 Task: Follow the company page of Apple
Action: Mouse moved to (474, 60)
Screenshot: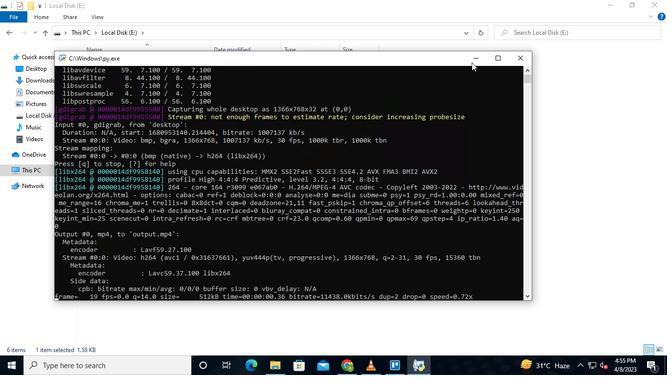 
Action: Mouse pressed left at (474, 60)
Screenshot: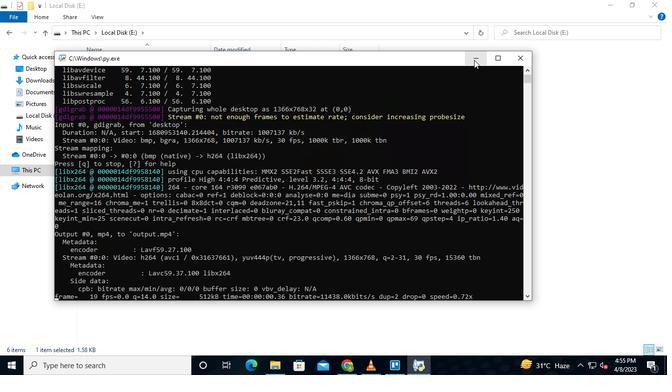 
Action: Mouse moved to (350, 363)
Screenshot: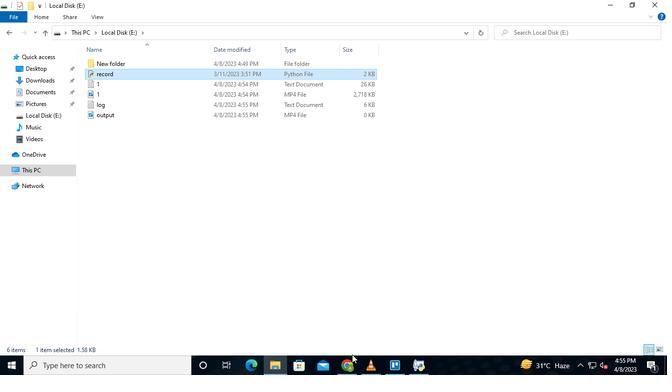 
Action: Mouse pressed left at (350, 363)
Screenshot: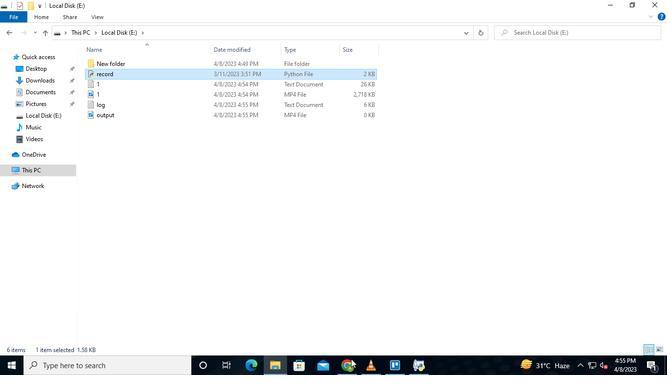 
Action: Mouse moved to (115, 62)
Screenshot: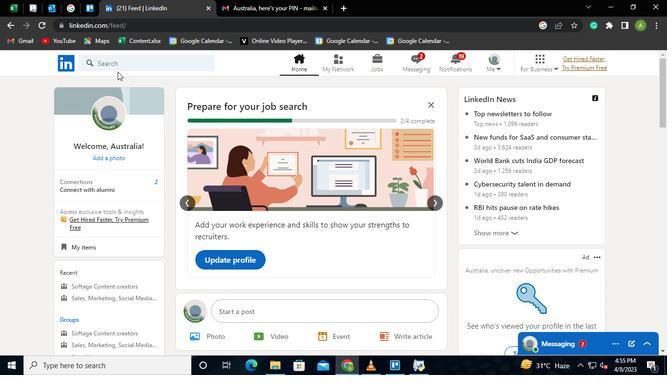 
Action: Mouse pressed left at (115, 62)
Screenshot: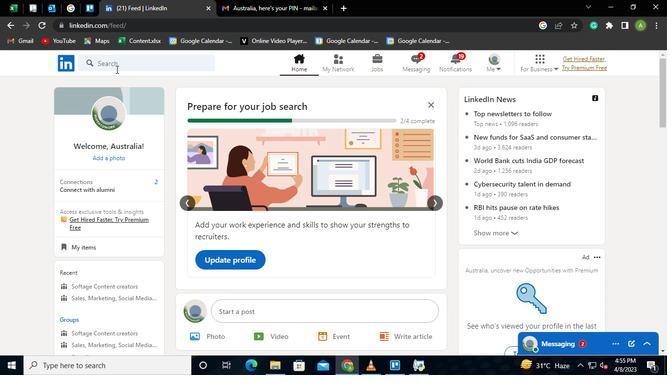 
Action: Mouse moved to (115, 62)
Screenshot: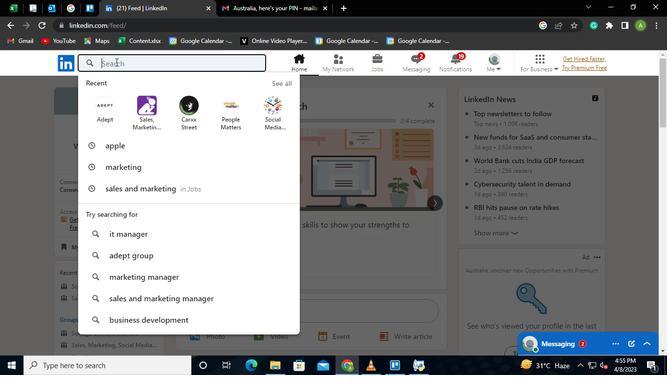 
Action: Keyboard Key.shift
Screenshot: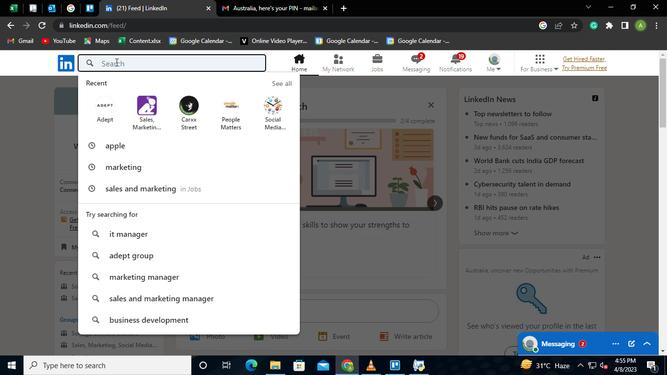 
Action: Keyboard A
Screenshot: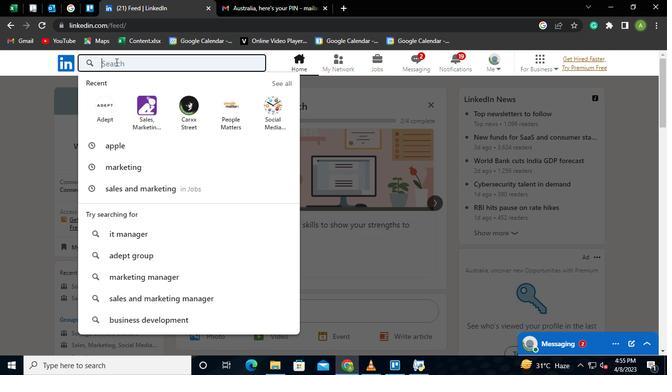
Action: Keyboard p
Screenshot: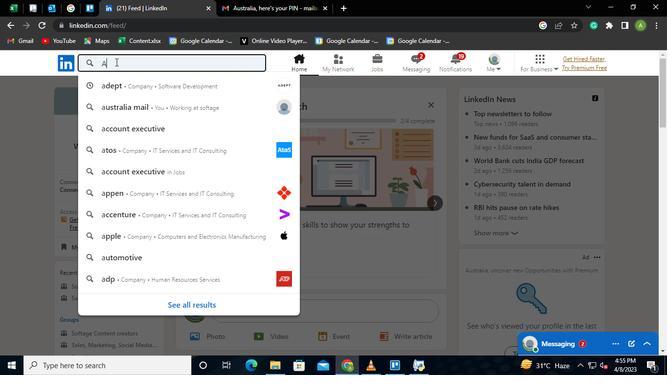 
Action: Keyboard p
Screenshot: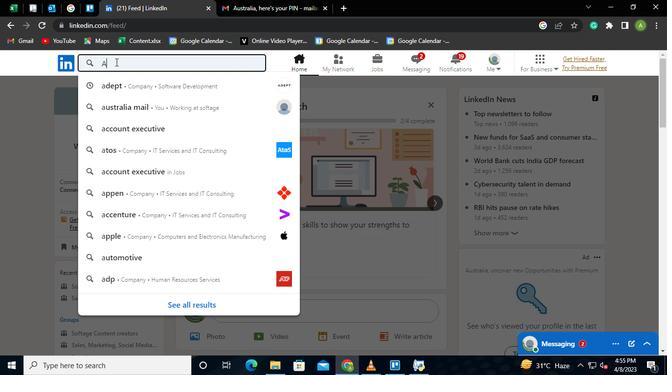 
Action: Keyboard l
Screenshot: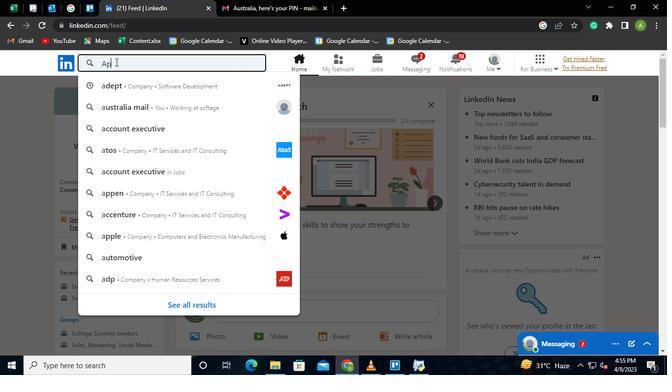 
Action: Keyboard e
Screenshot: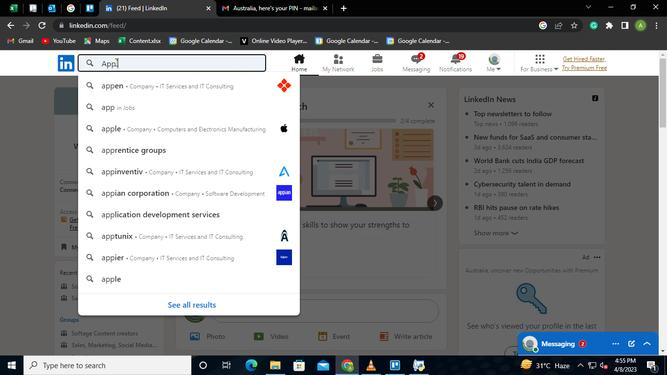 
Action: Keyboard Key.enter
Screenshot: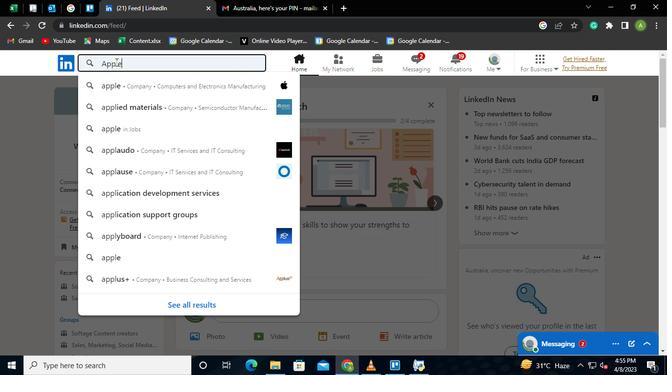 
Action: Mouse moved to (254, 204)
Screenshot: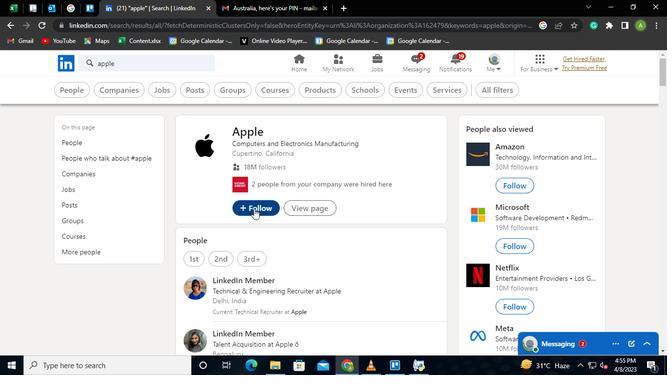 
Action: Mouse pressed left at (254, 204)
Screenshot: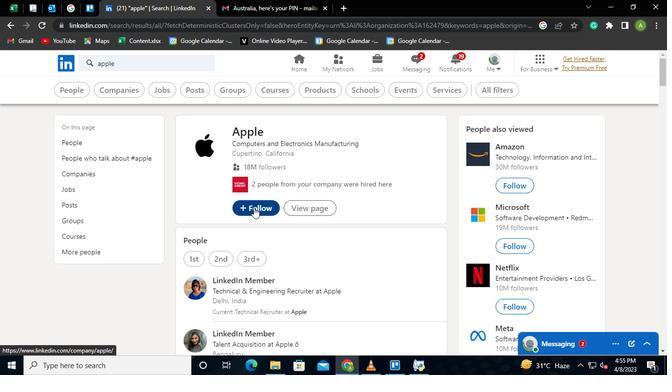
Action: Mouse moved to (257, 205)
Screenshot: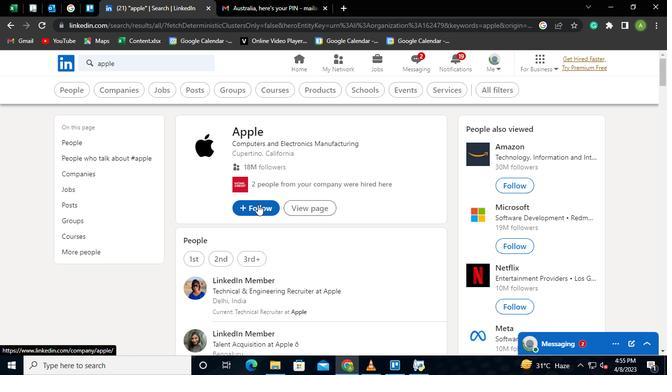 
Action: Mouse pressed left at (257, 205)
Screenshot: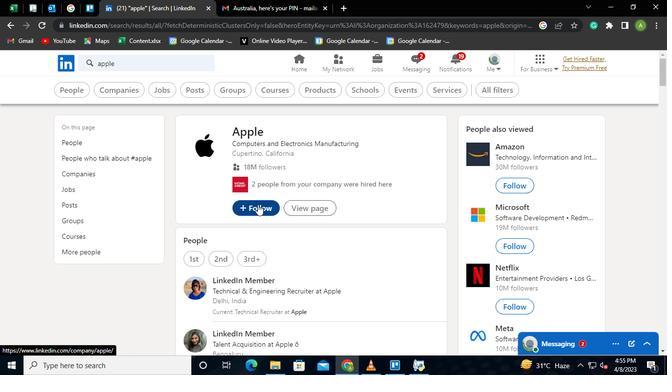 
Action: Mouse moved to (426, 370)
Screenshot: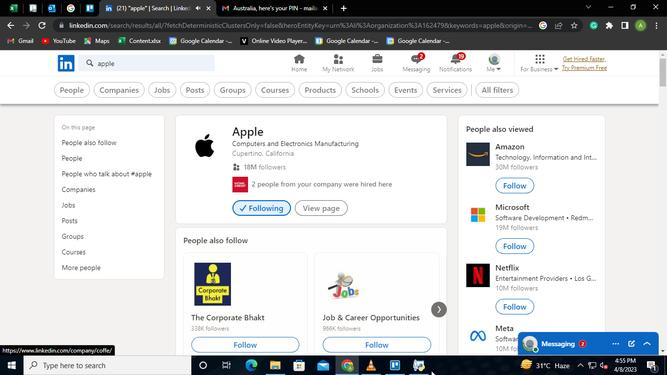 
Action: Mouse pressed left at (426, 370)
Screenshot: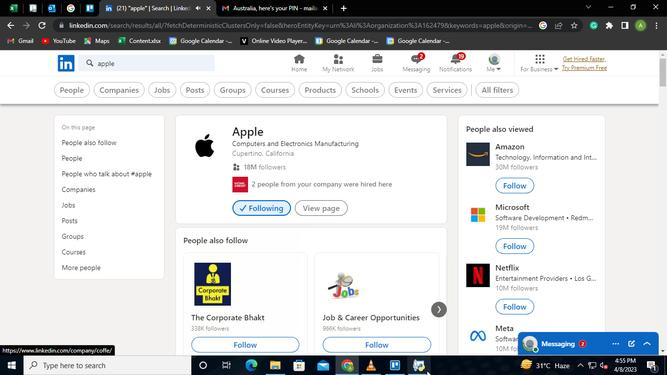 
Action: Mouse moved to (523, 57)
Screenshot: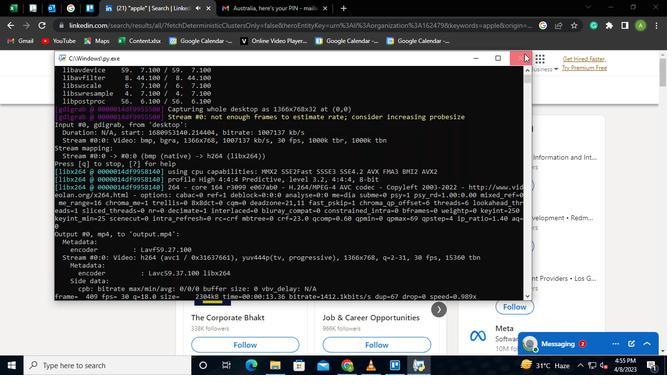 
Action: Mouse pressed left at (523, 57)
Screenshot: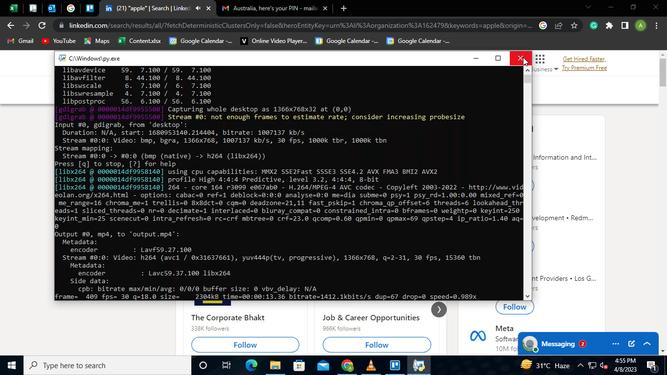 
